 Task: In the Company zunhua.cn, Log Postal mail with desription: 'Sent a promotional postal mail flyer to a targeted group of prospects.'; Add date: '7 August, 2023' and time 5:00:PM; Add contact from the company's contact and save. Logged in from softage.1@softage.net
Action: Mouse moved to (95, 60)
Screenshot: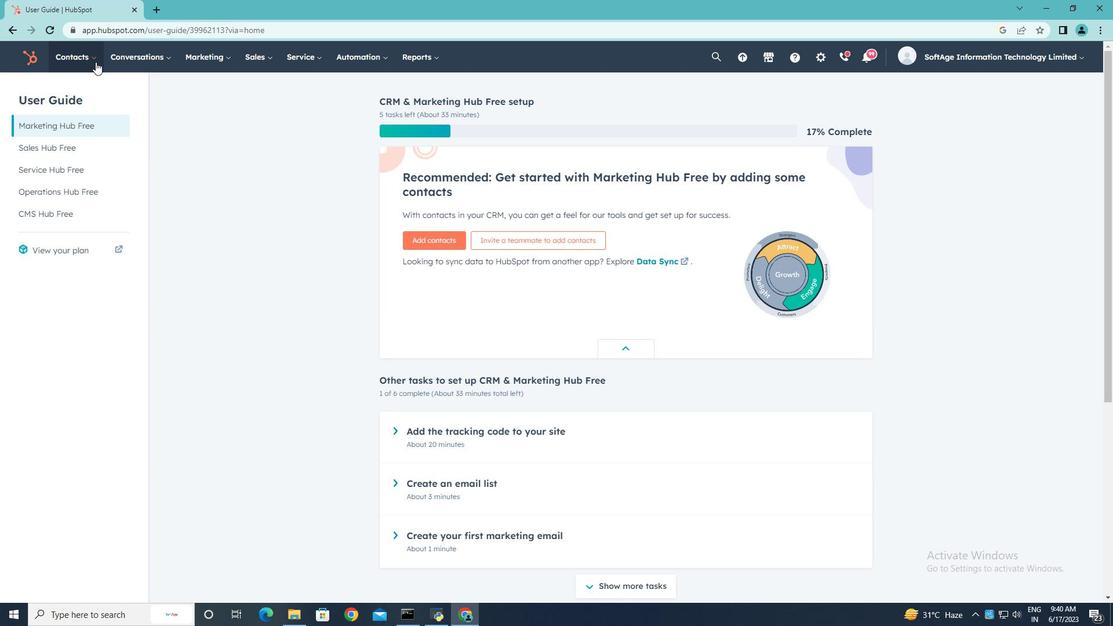 
Action: Mouse pressed left at (95, 60)
Screenshot: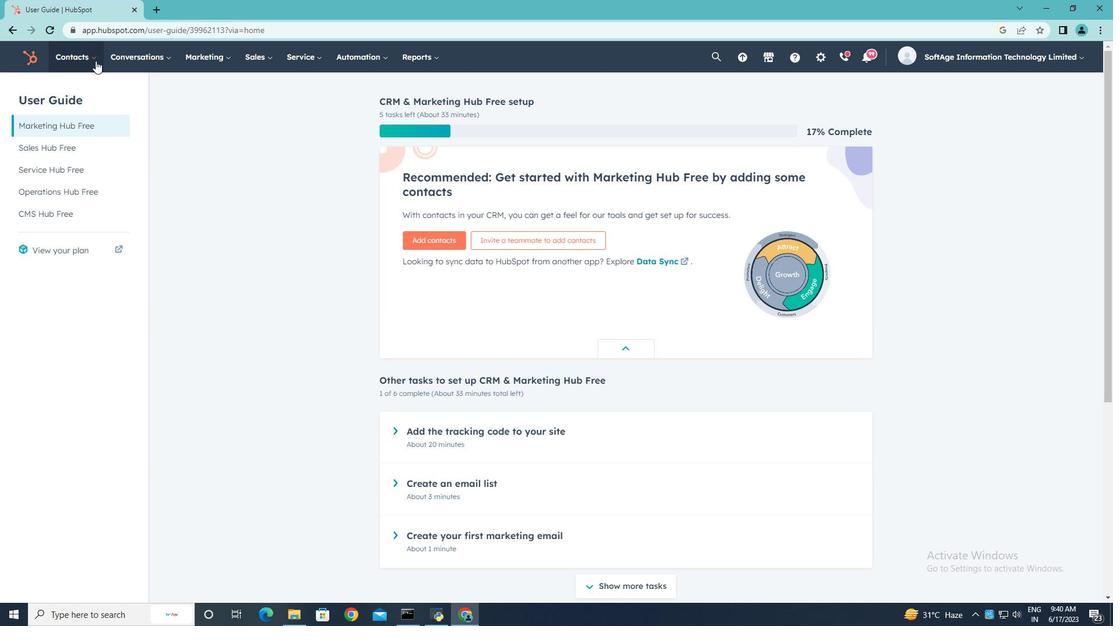 
Action: Mouse moved to (91, 113)
Screenshot: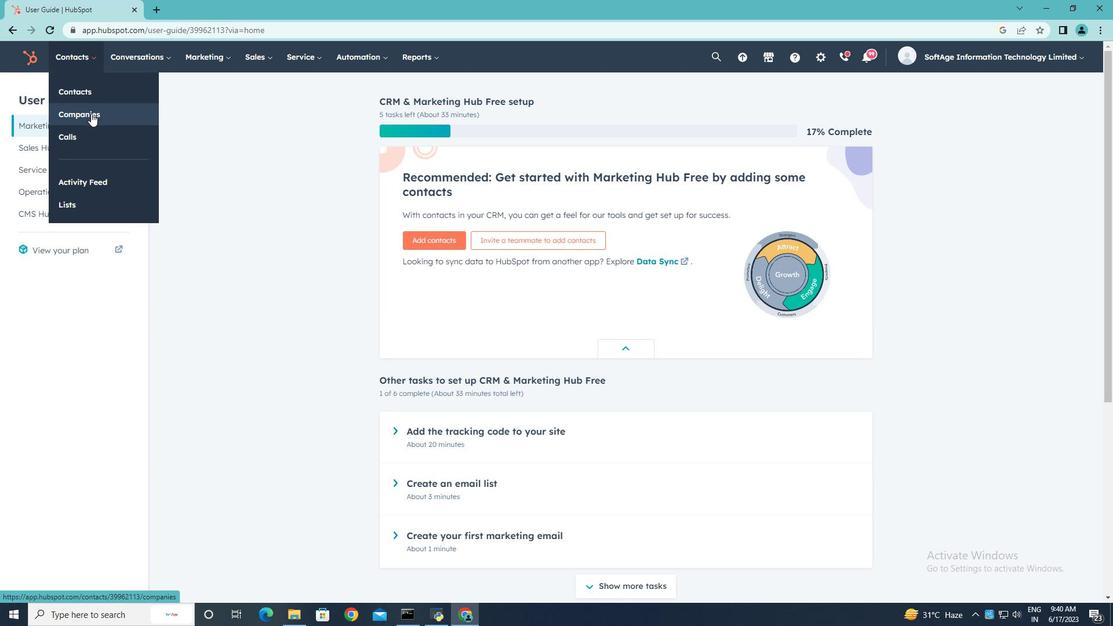 
Action: Mouse pressed left at (91, 113)
Screenshot: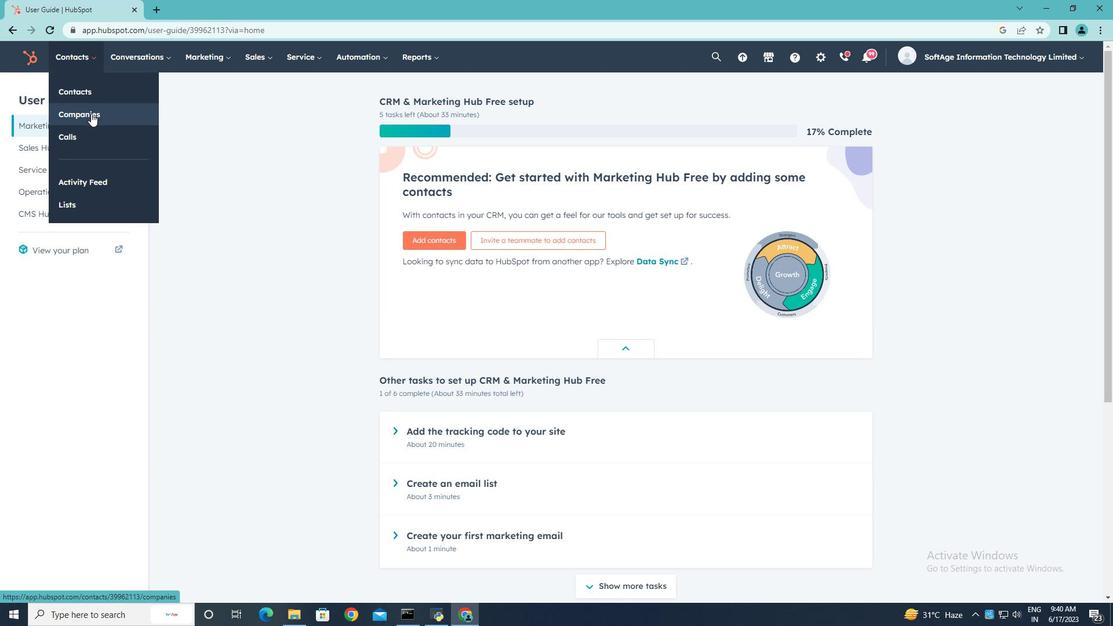 
Action: Mouse moved to (87, 189)
Screenshot: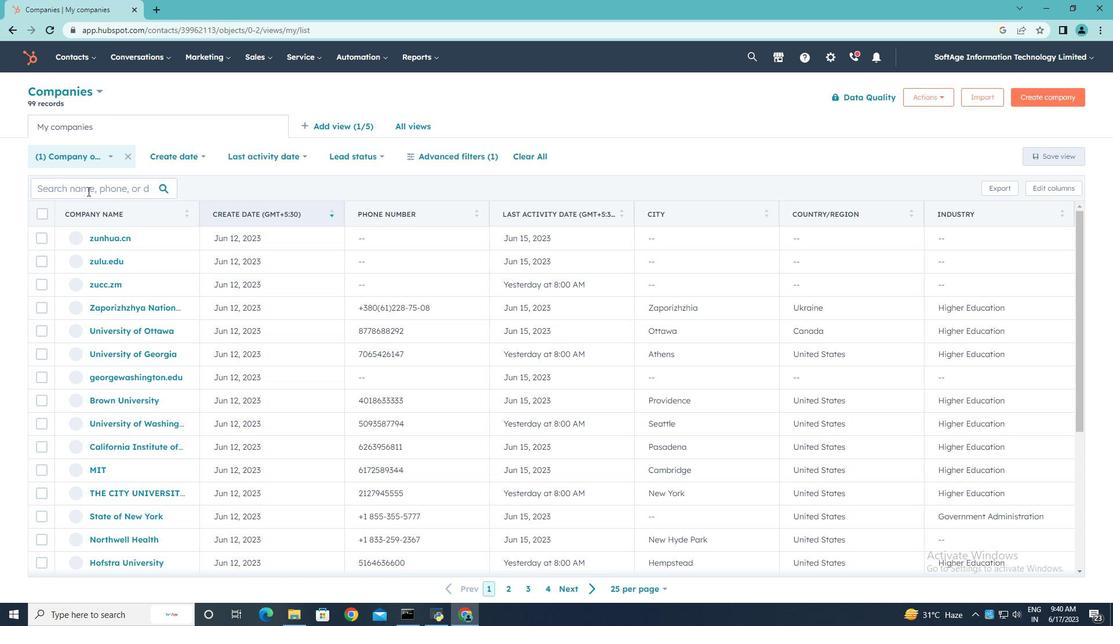 
Action: Mouse pressed left at (87, 189)
Screenshot: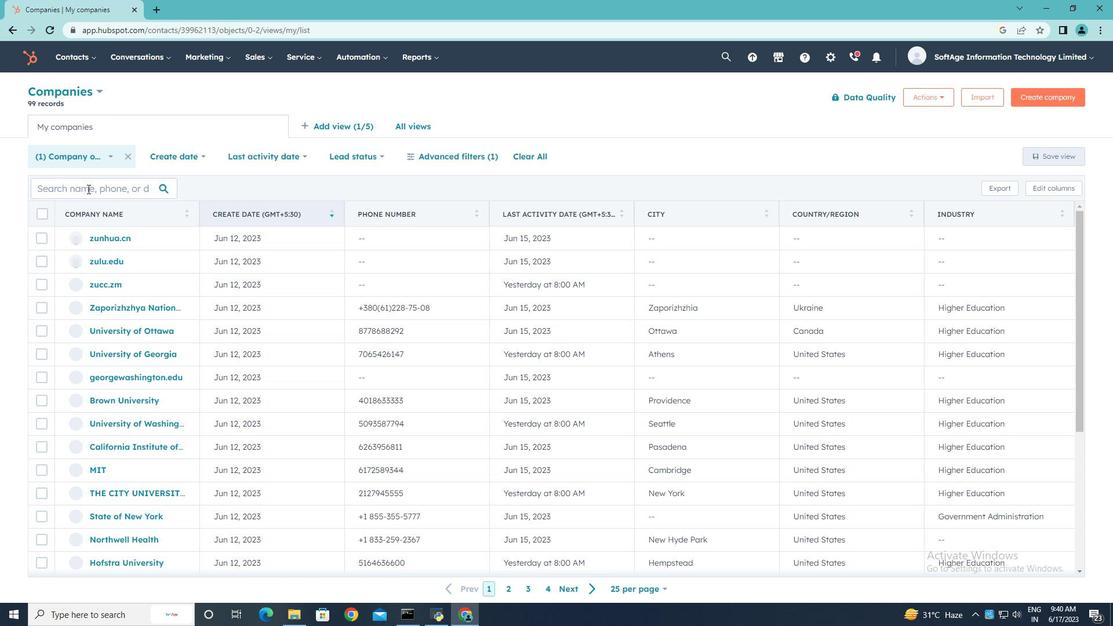 
Action: Key pressed zunhua.cn
Screenshot: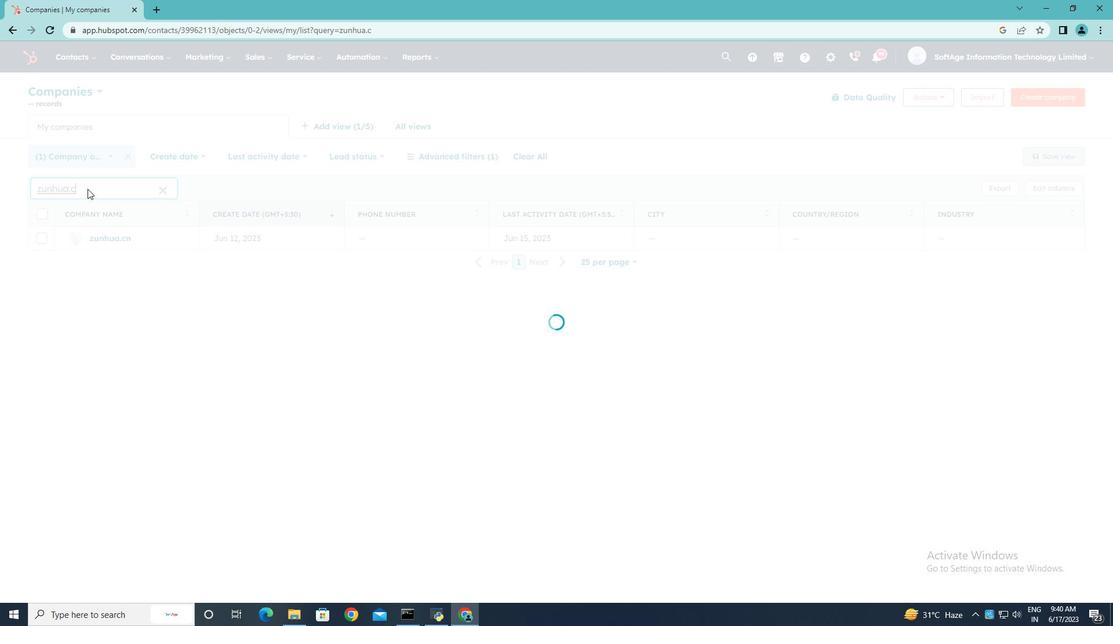 
Action: Mouse moved to (111, 239)
Screenshot: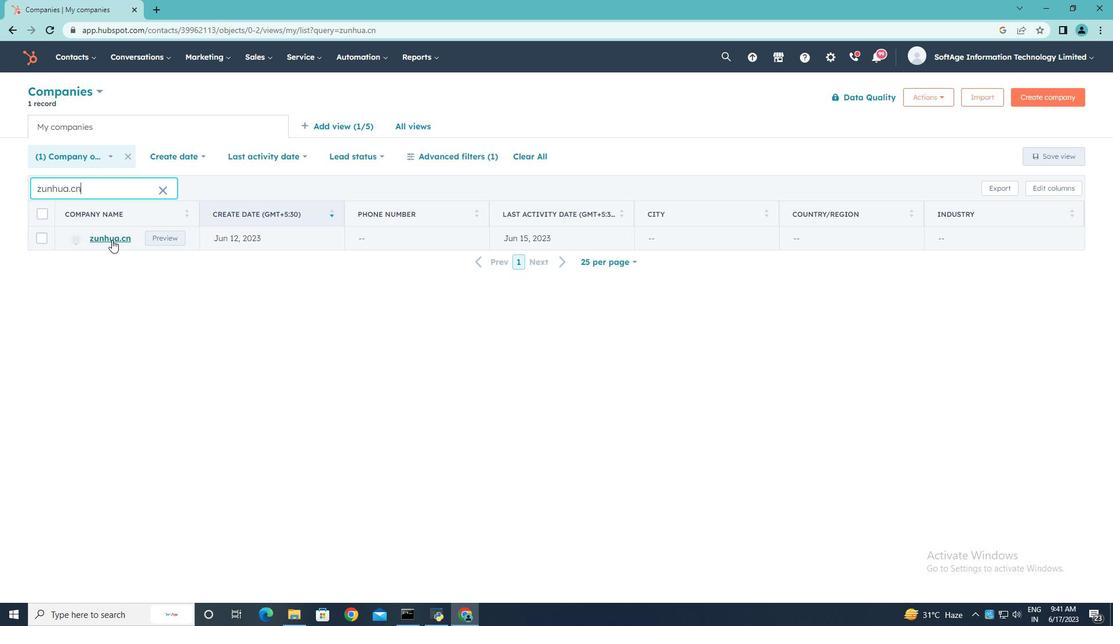 
Action: Mouse pressed left at (111, 239)
Screenshot: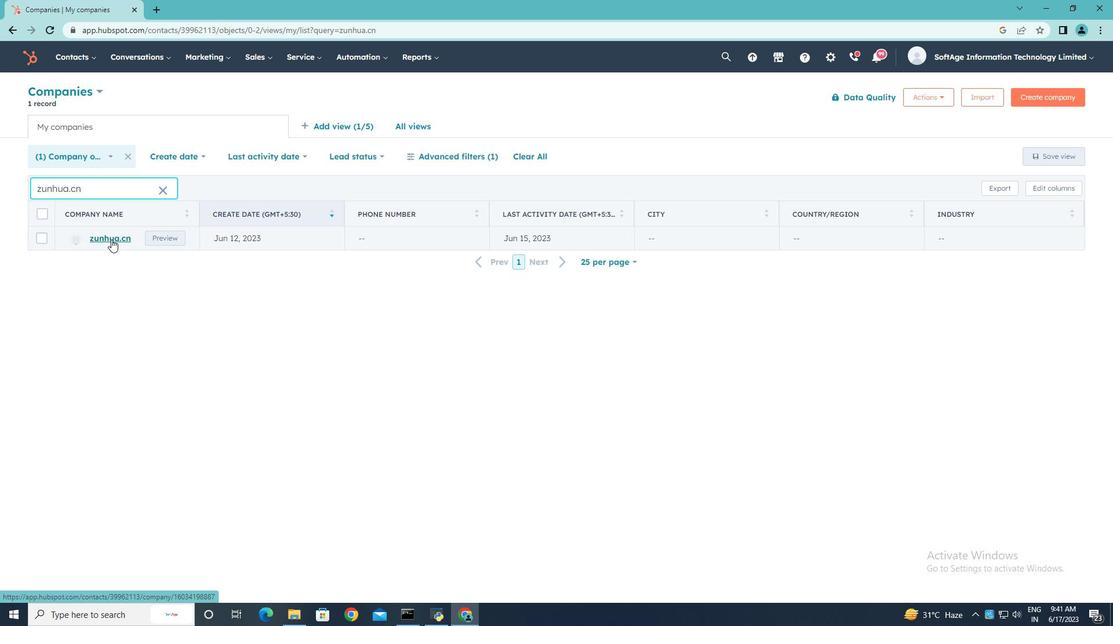 
Action: Mouse moved to (225, 194)
Screenshot: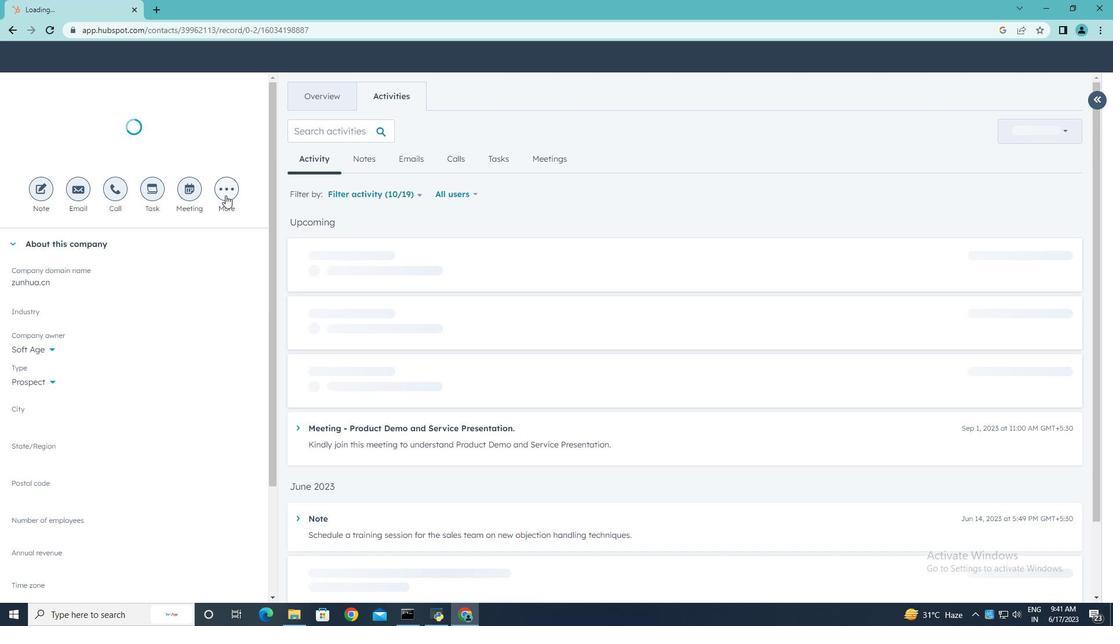 
Action: Mouse pressed left at (225, 194)
Screenshot: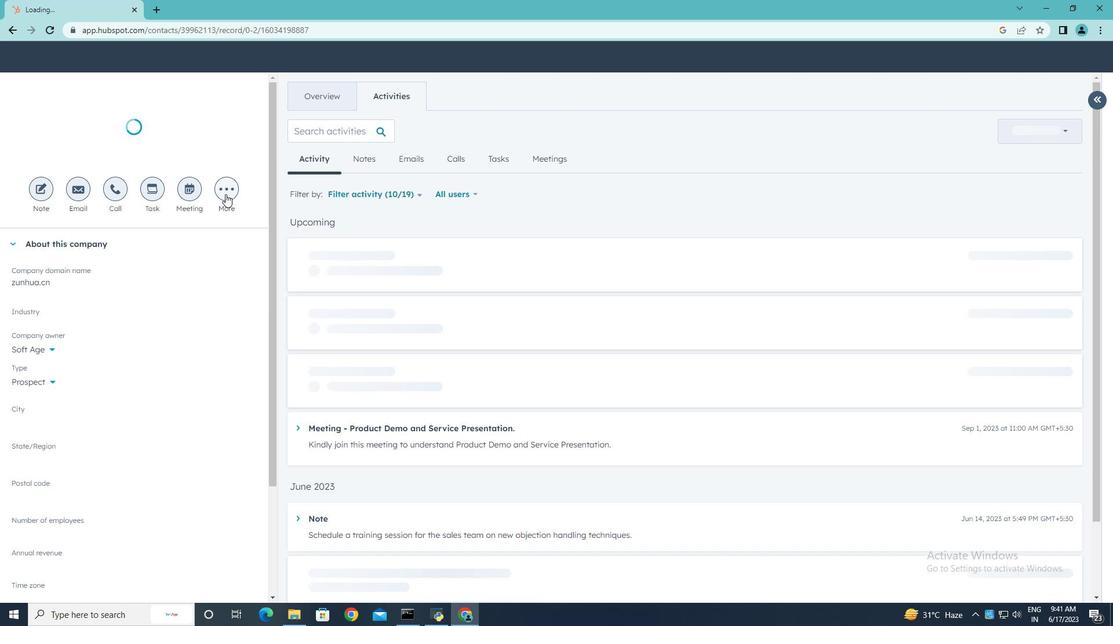 
Action: Mouse moved to (223, 358)
Screenshot: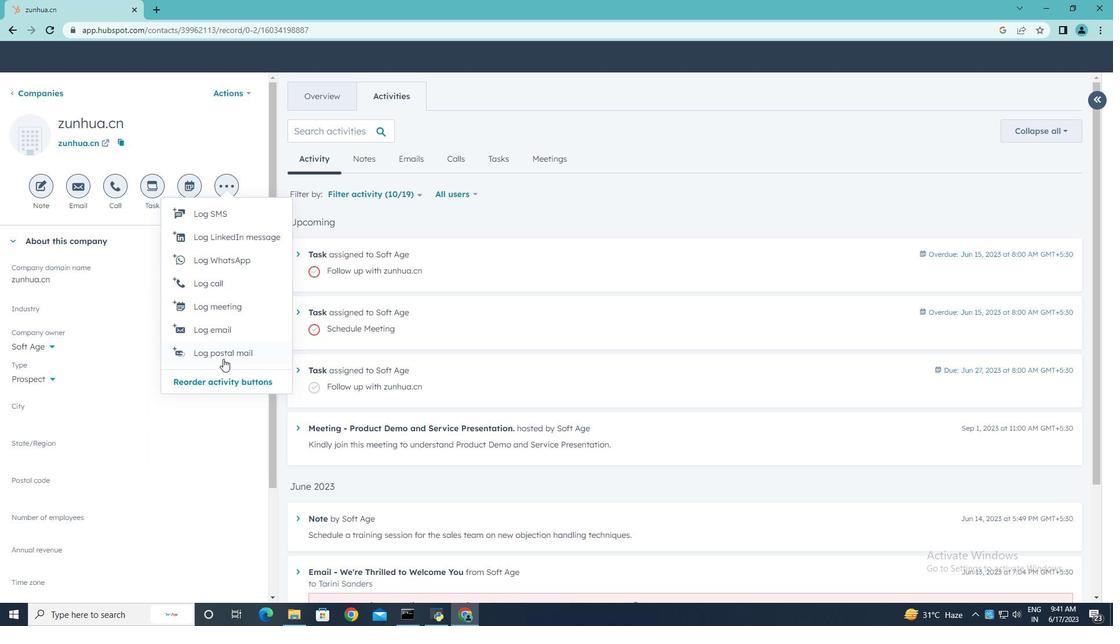 
Action: Mouse pressed left at (223, 358)
Screenshot: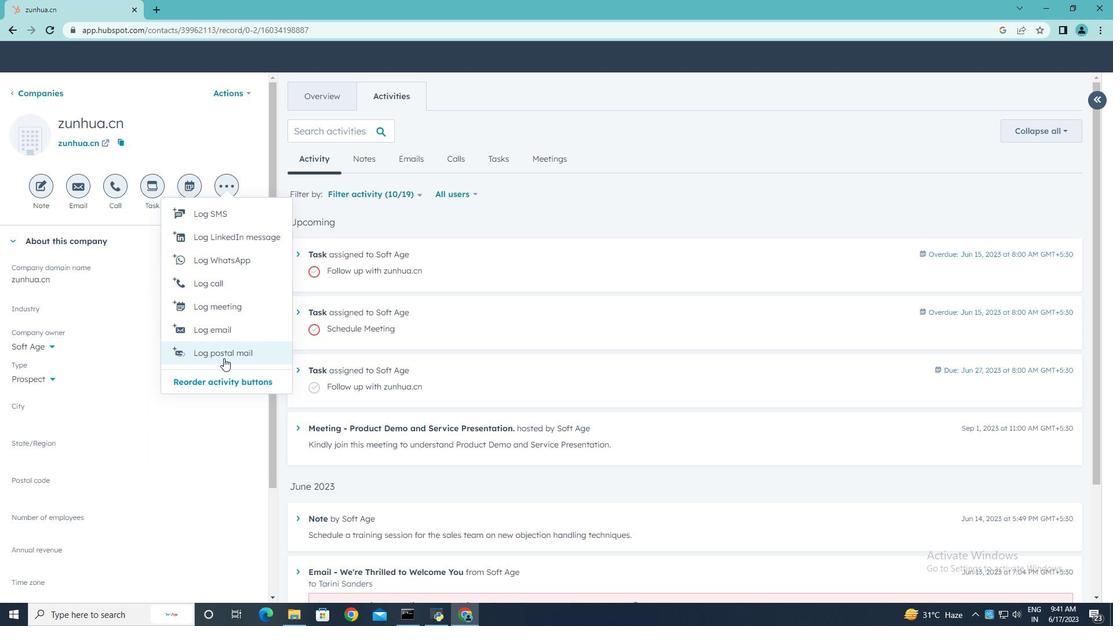 
Action: Key pressed <Key.backspace><Key.shift>Sent<Key.space>a<Key.space>promotional<Key.space>postal<Key.space>mail<Key.space>flyer<Key.space>to<Key.space>a<Key.space>targeted<Key.space>group<Key.space>of<Key.space>prospects
Screenshot: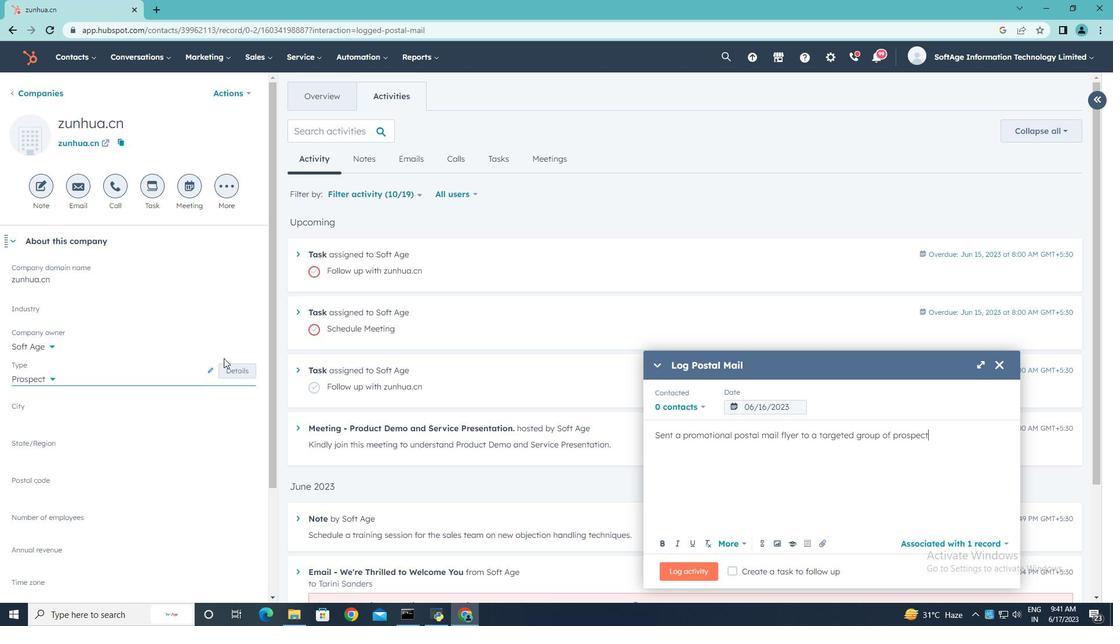 
Action: Mouse moved to (797, 407)
Screenshot: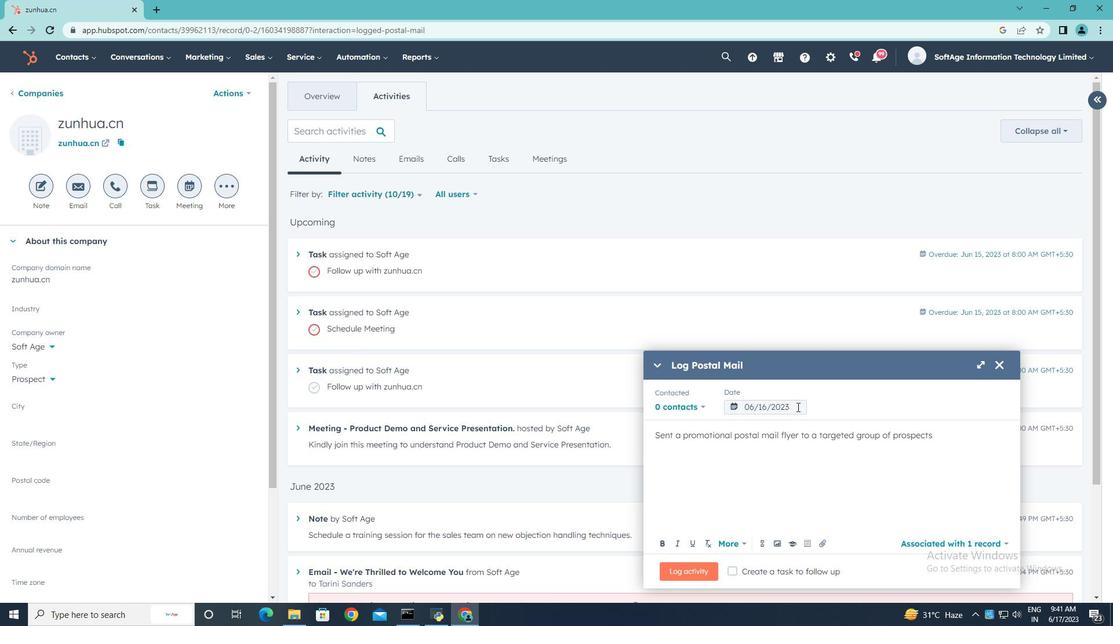 
Action: Mouse pressed left at (797, 407)
Screenshot: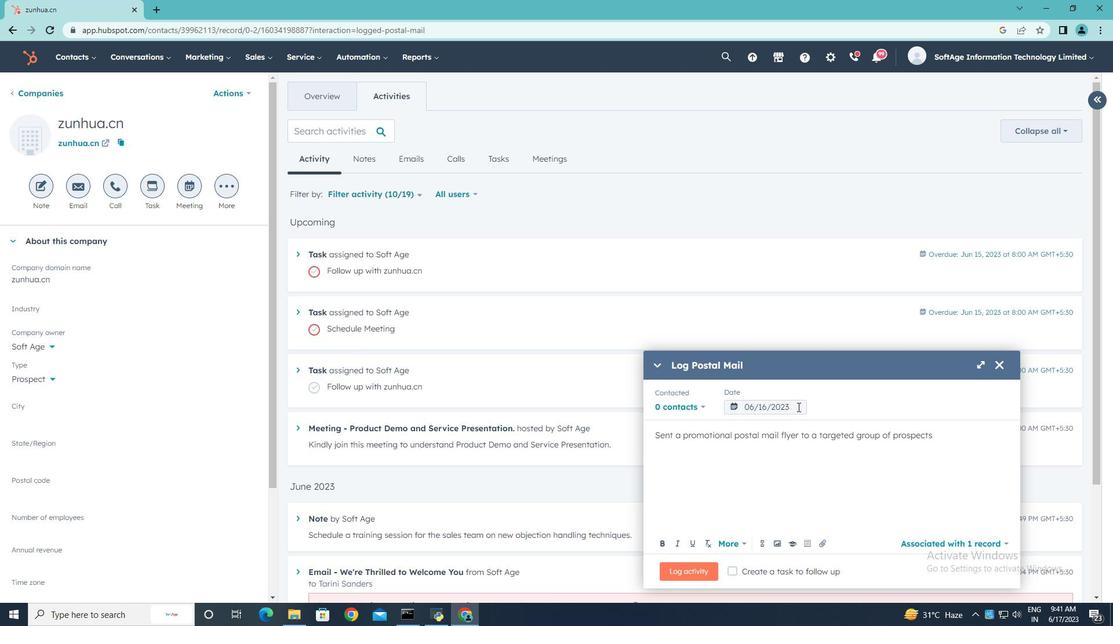
Action: Mouse moved to (877, 218)
Screenshot: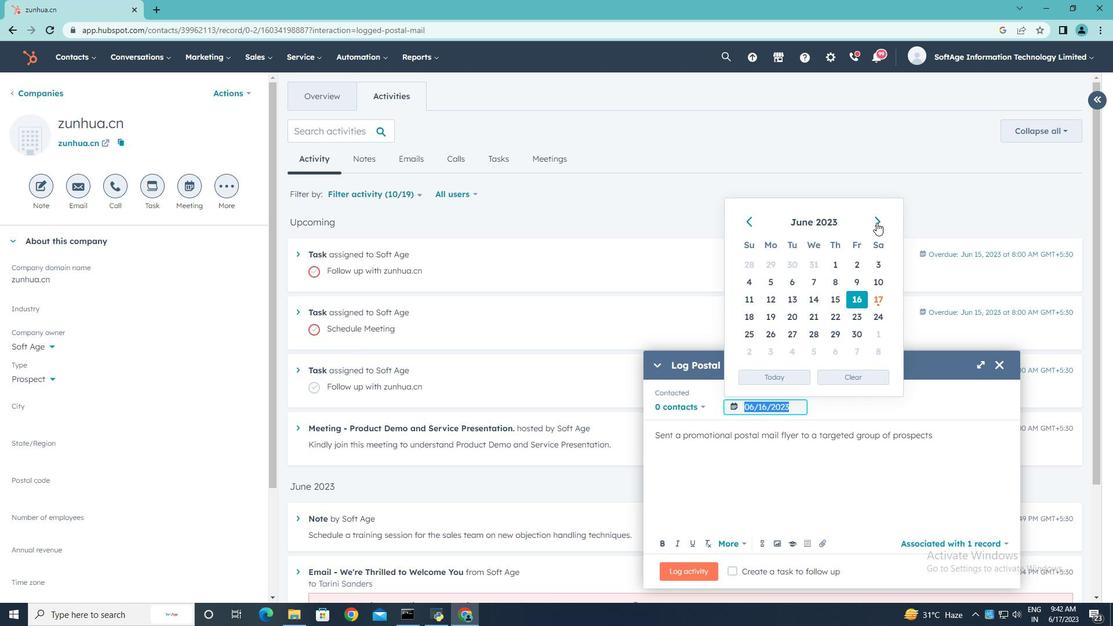 
Action: Mouse pressed left at (877, 218)
Screenshot: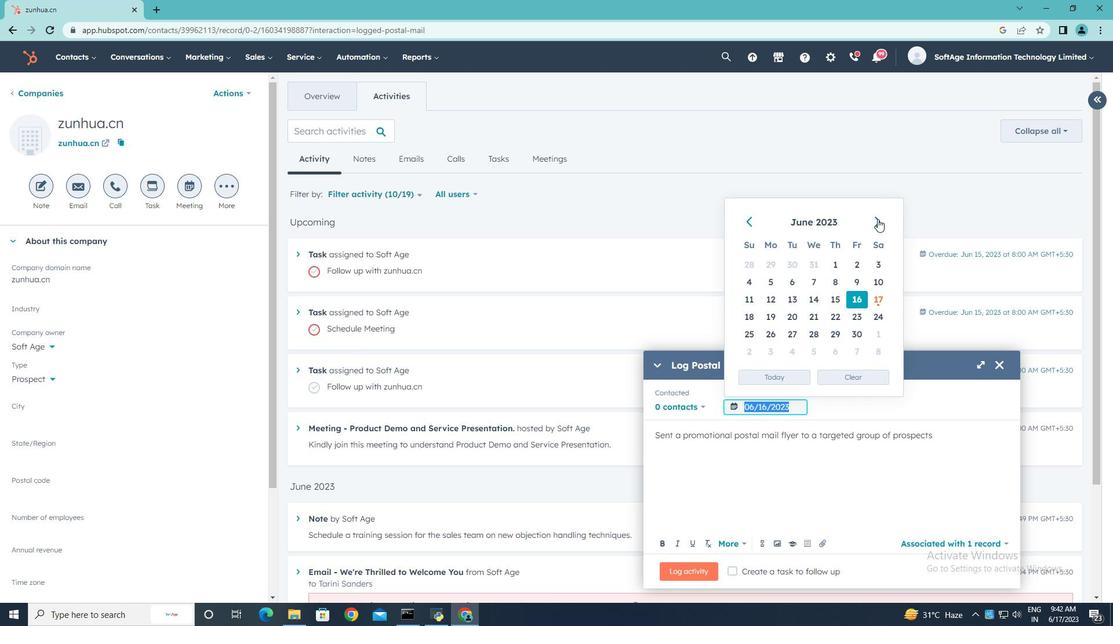 
Action: Mouse pressed left at (877, 218)
Screenshot: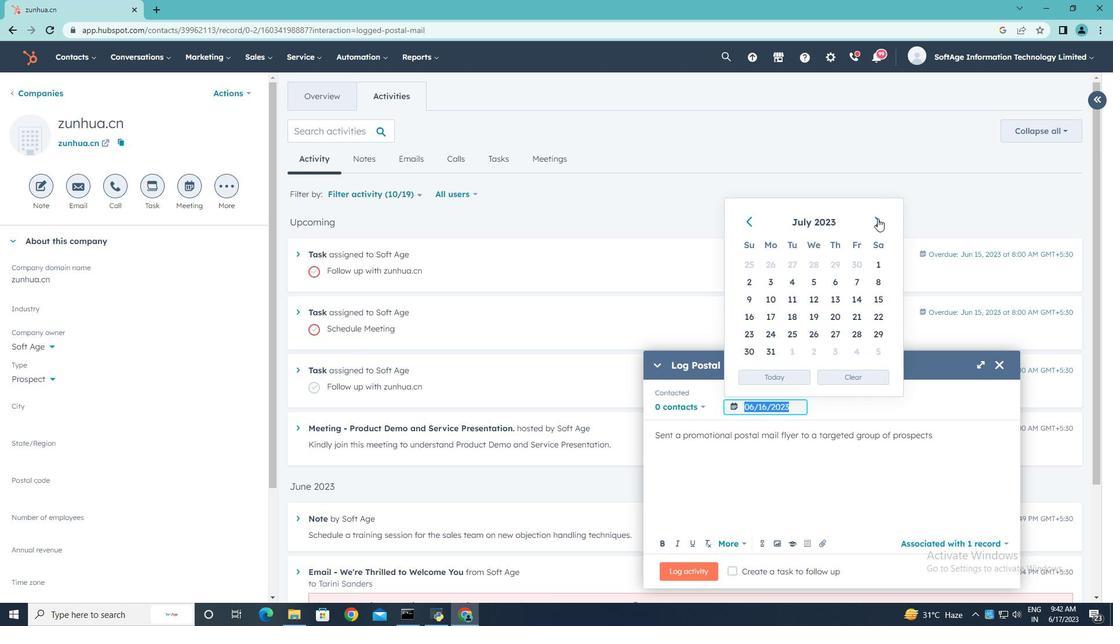 
Action: Mouse moved to (774, 278)
Screenshot: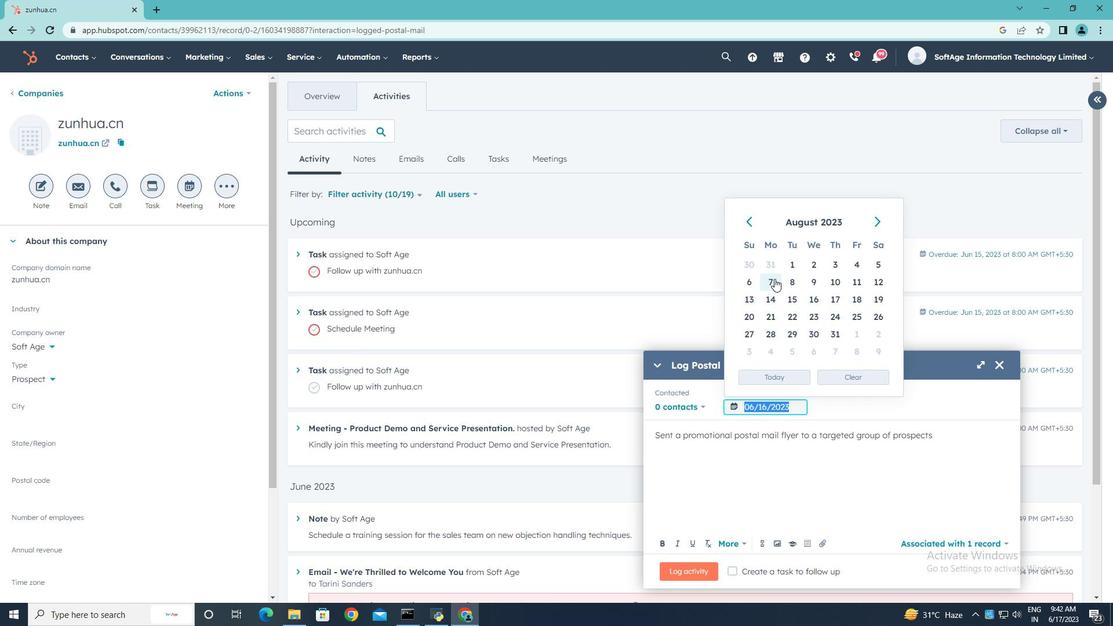 
Action: Mouse pressed left at (774, 278)
Screenshot: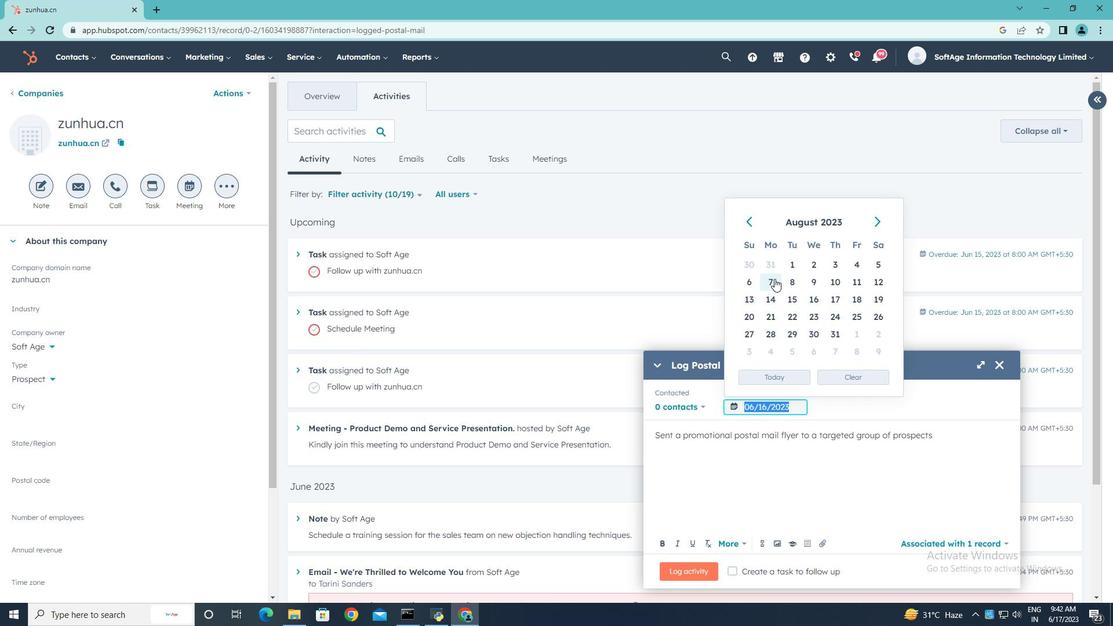 
Action: Mouse moved to (1003, 542)
Screenshot: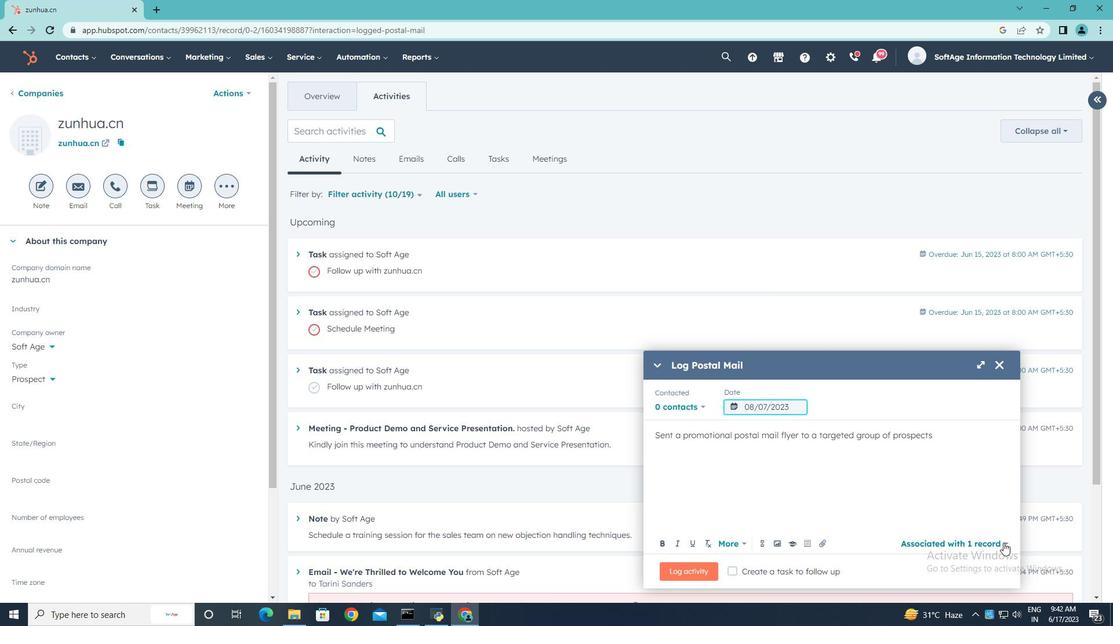 
Action: Mouse pressed left at (1003, 542)
Screenshot: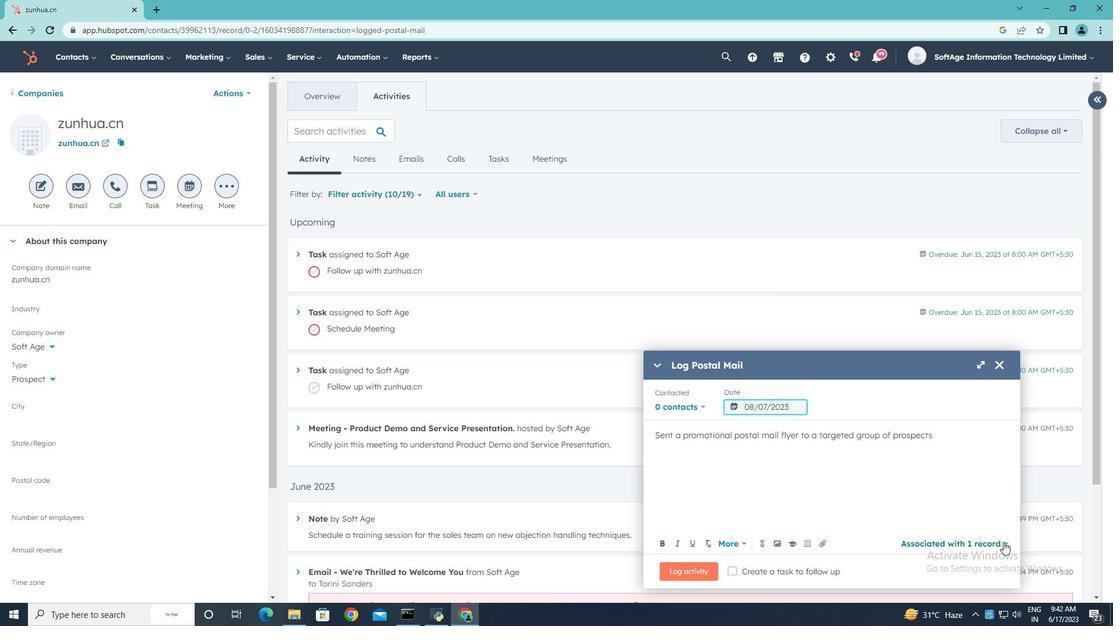 
Action: Mouse moved to (770, 444)
Screenshot: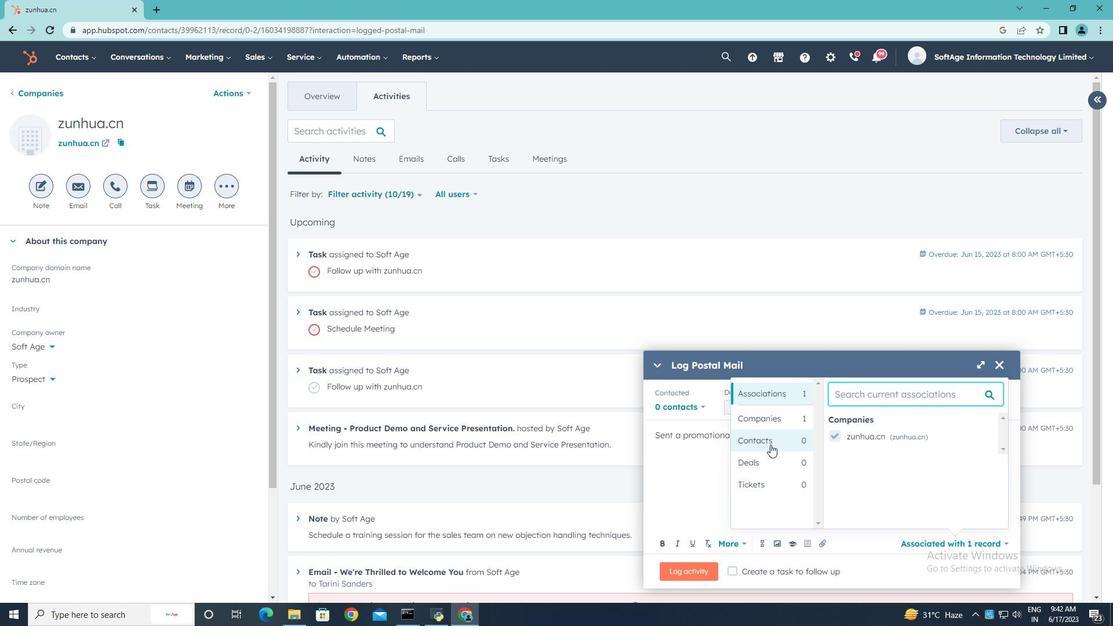 
Action: Mouse pressed left at (770, 444)
Screenshot: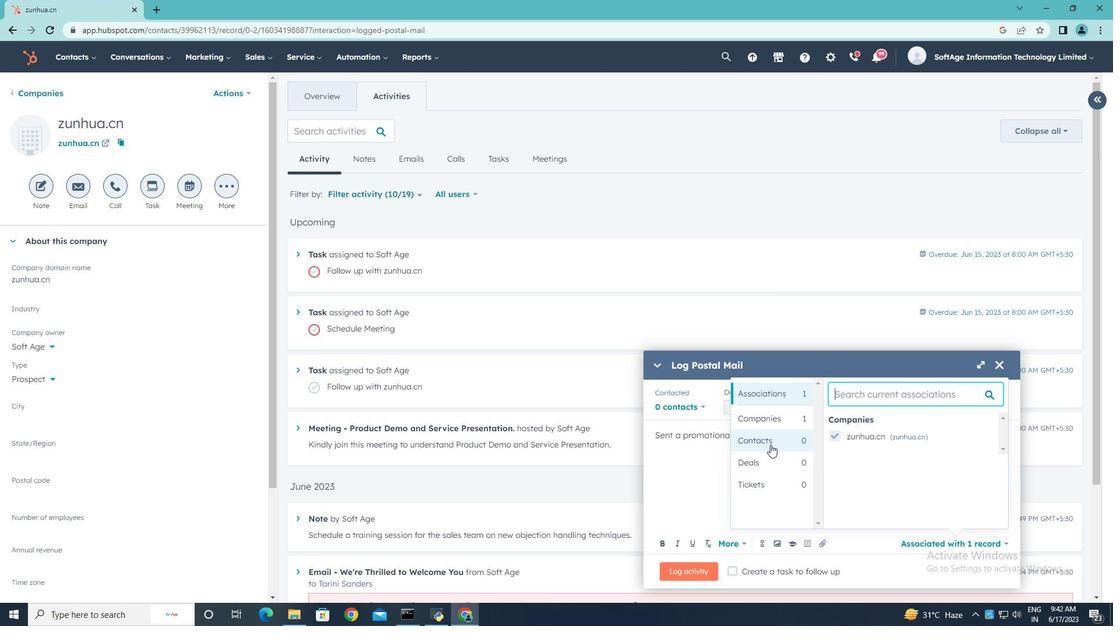 
Action: Mouse moved to (835, 423)
Screenshot: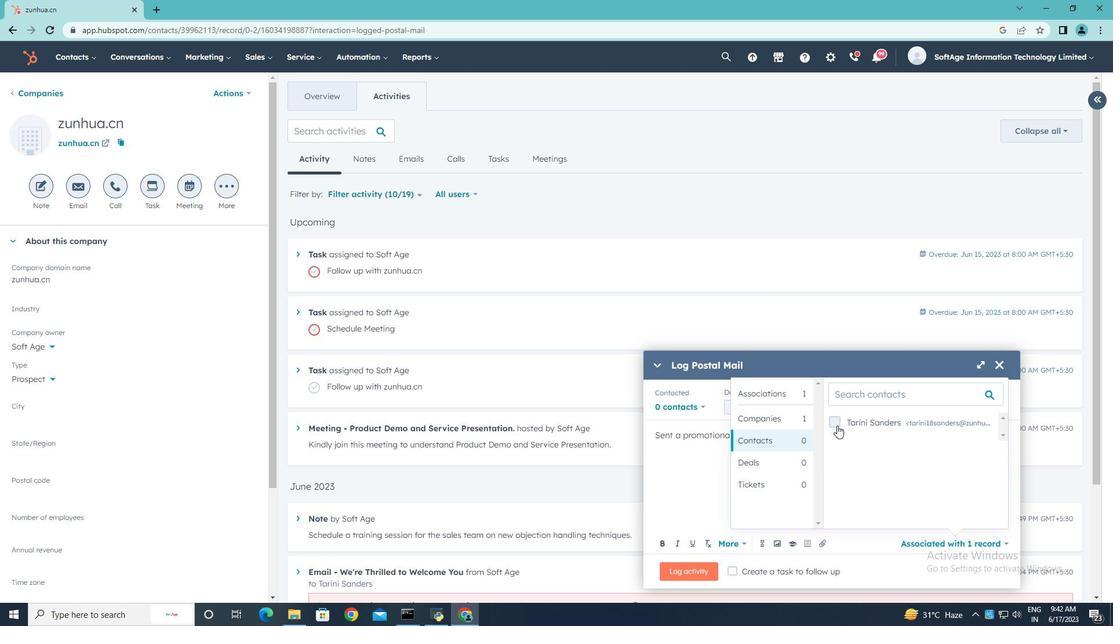 
Action: Mouse pressed left at (835, 423)
Screenshot: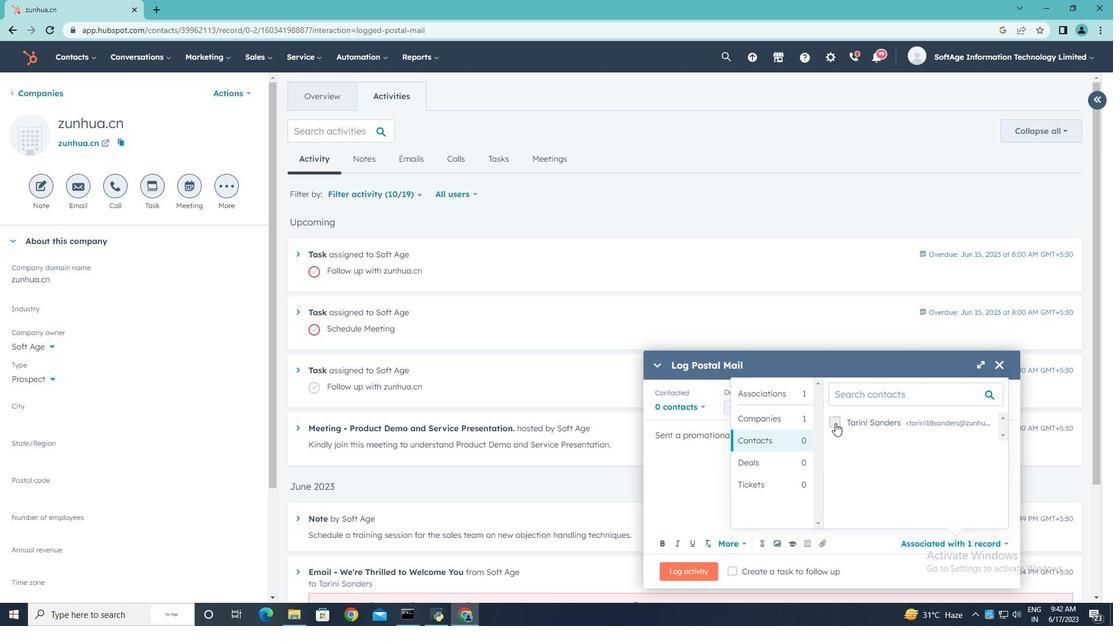 
Action: Mouse moved to (1005, 543)
Screenshot: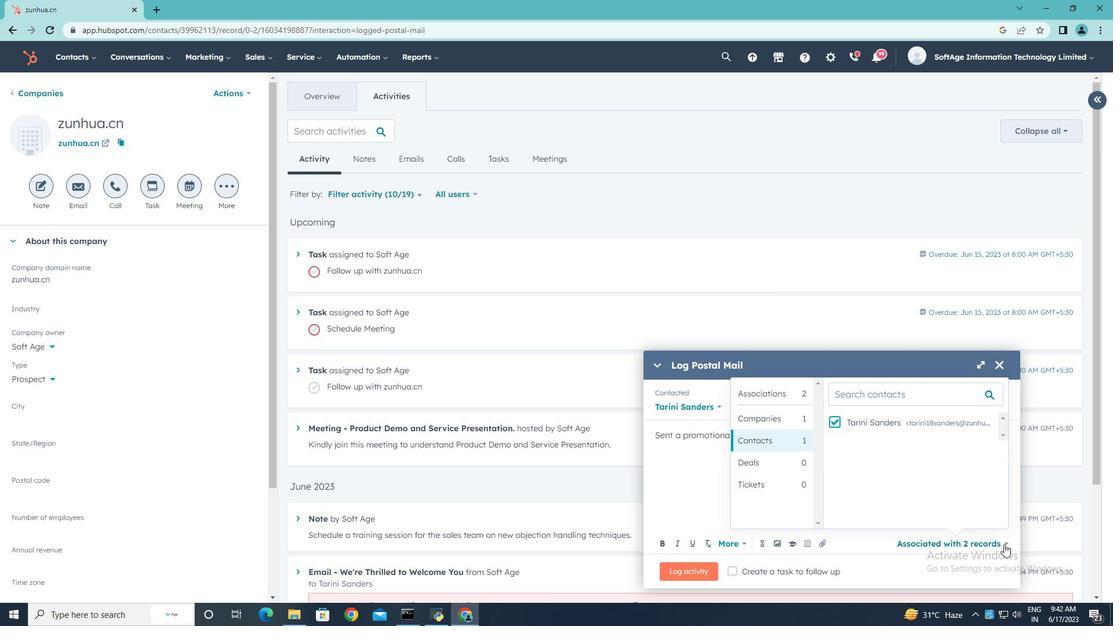 
Action: Mouse pressed left at (1005, 543)
Screenshot: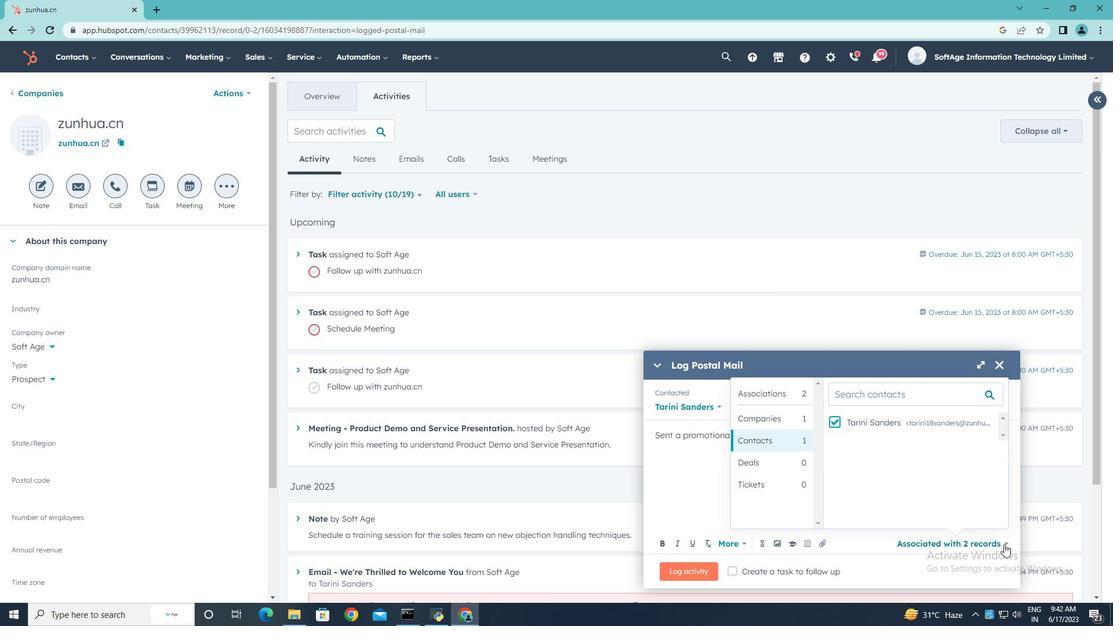 
Action: Mouse moved to (698, 569)
Screenshot: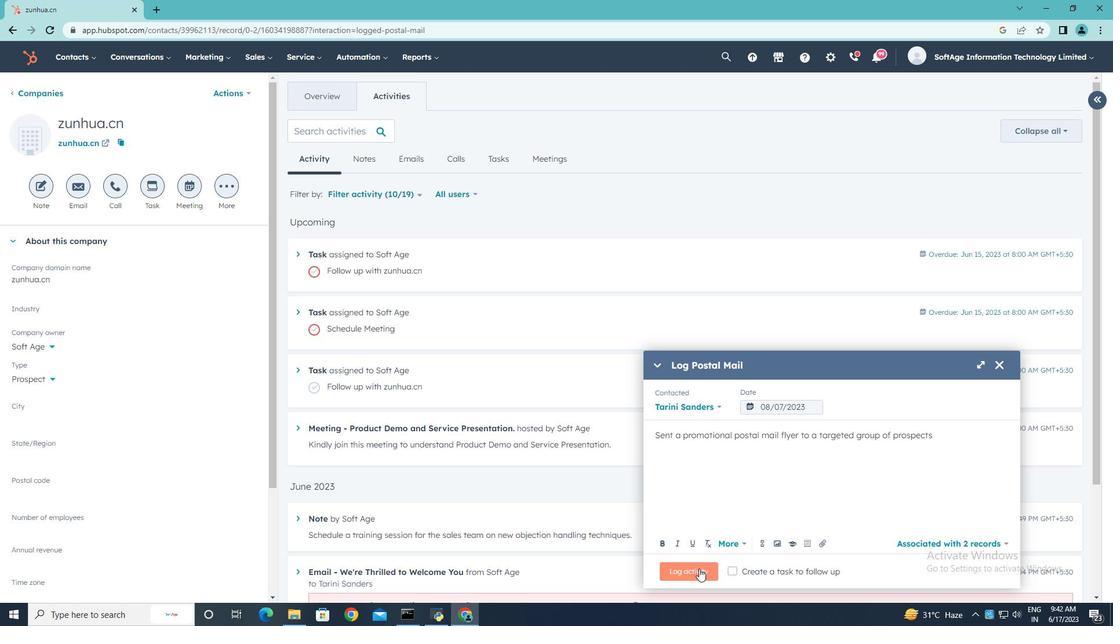 
Action: Mouse pressed left at (698, 569)
Screenshot: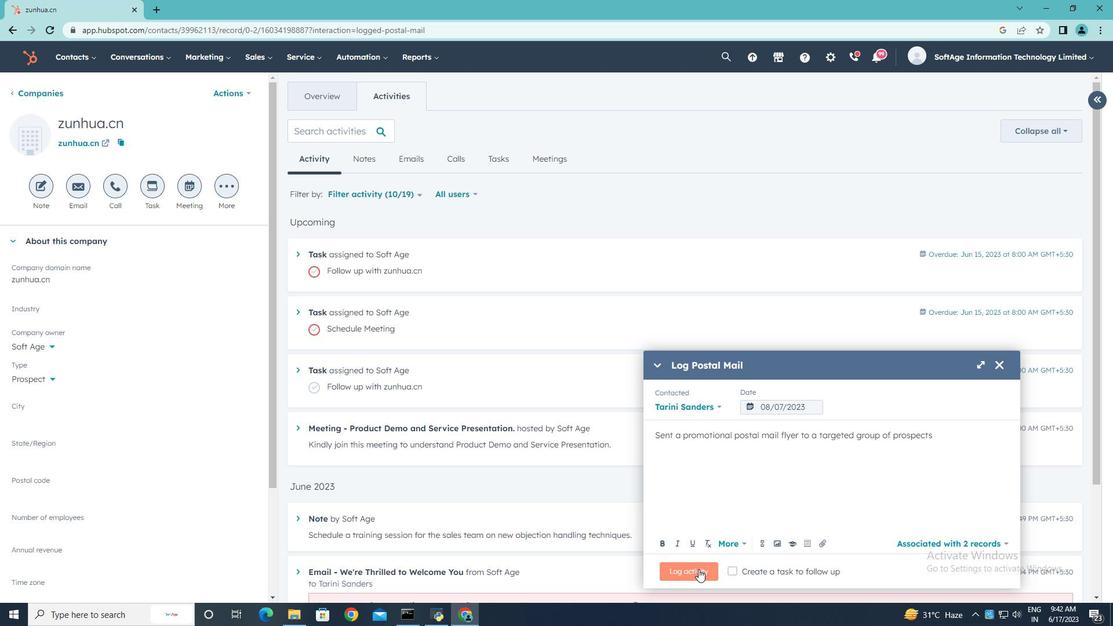 
